 Task: Select header from styles.
Action: Mouse moved to (166, 109)
Screenshot: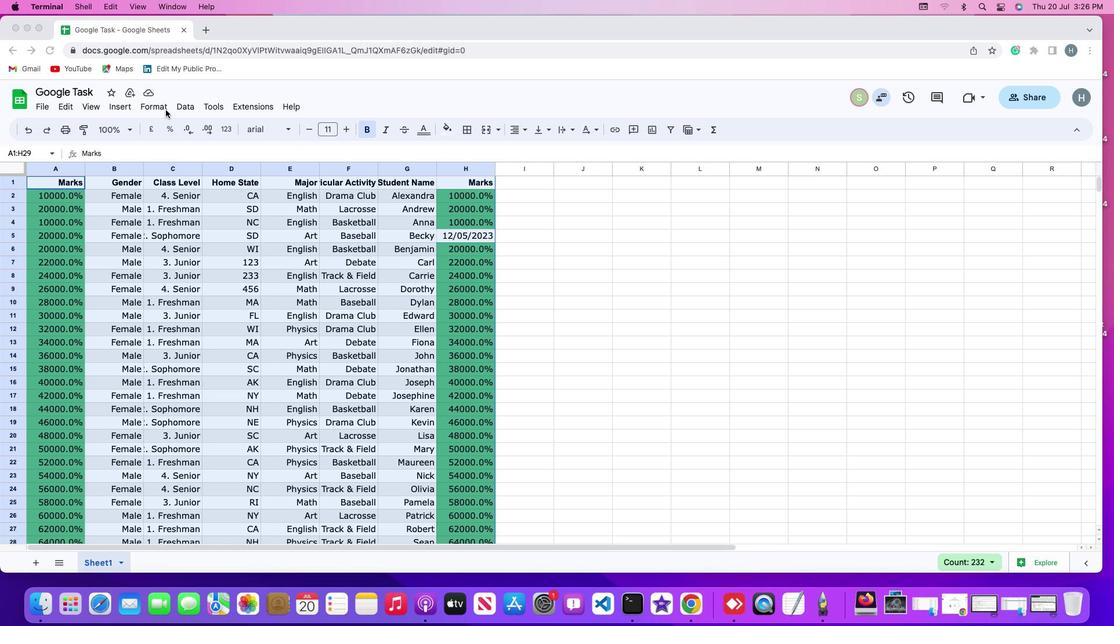 
Action: Mouse pressed left at (166, 109)
Screenshot: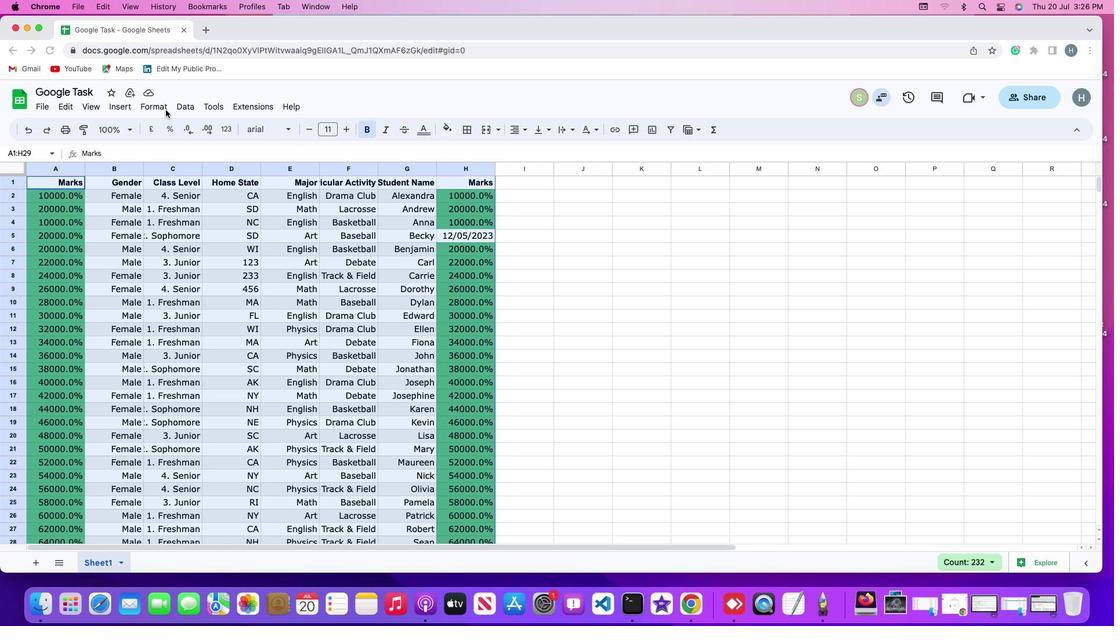 
Action: Mouse moved to (154, 108)
Screenshot: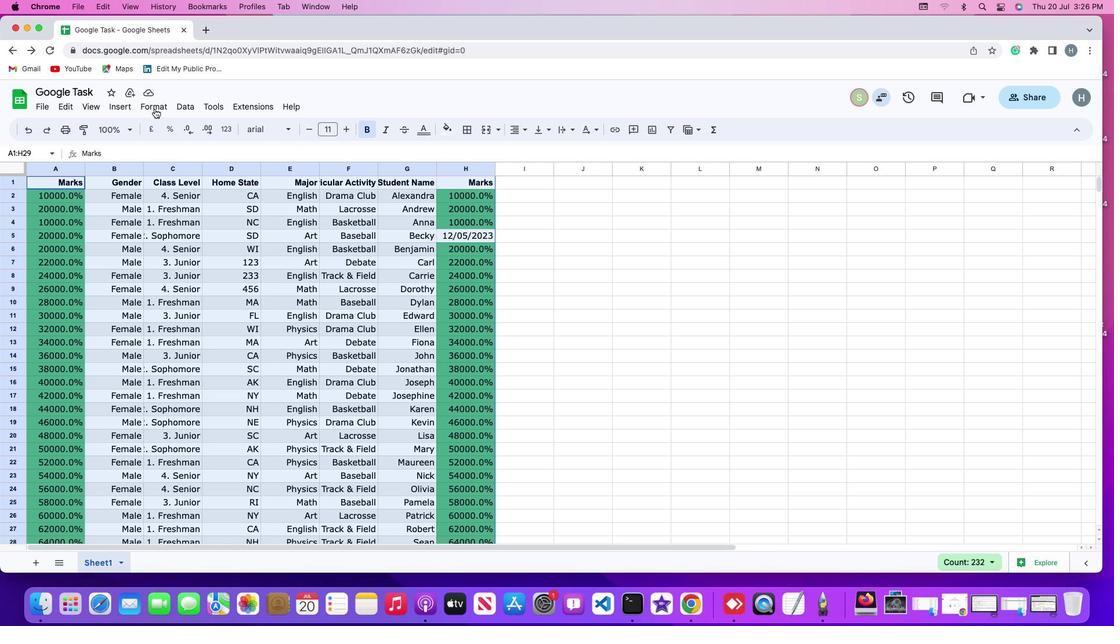 
Action: Mouse pressed left at (154, 108)
Screenshot: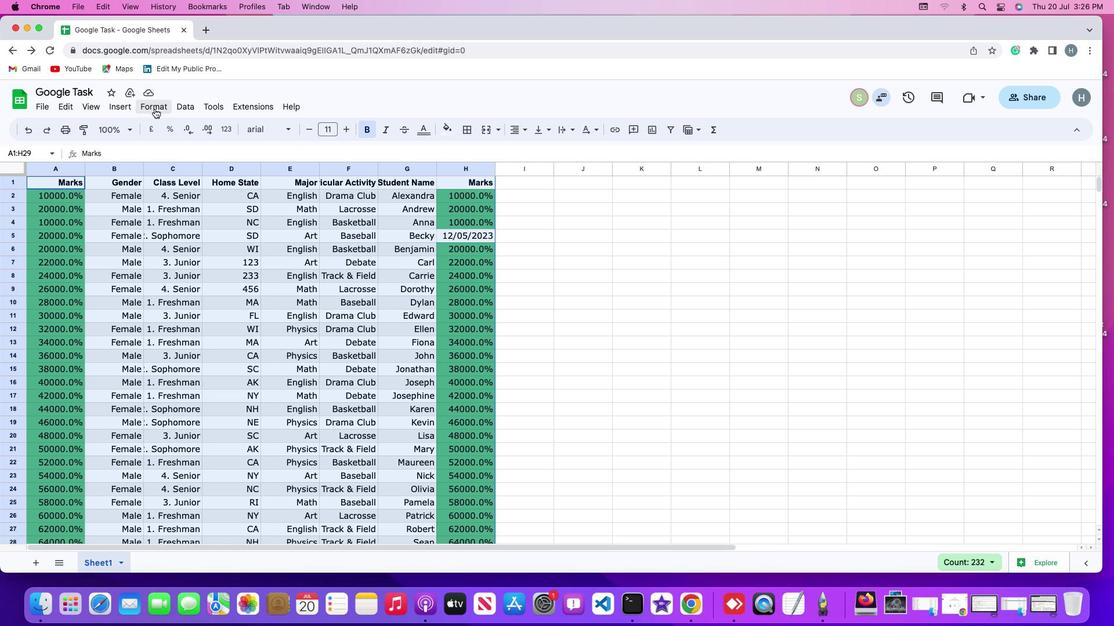 
Action: Mouse moved to (175, 321)
Screenshot: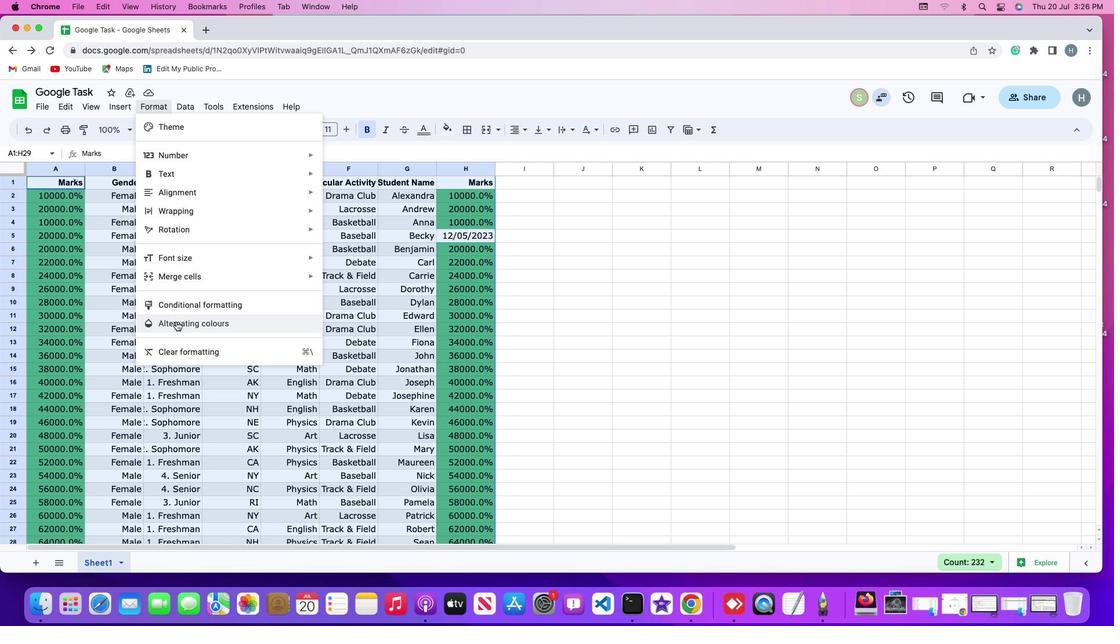 
Action: Mouse pressed left at (175, 321)
Screenshot: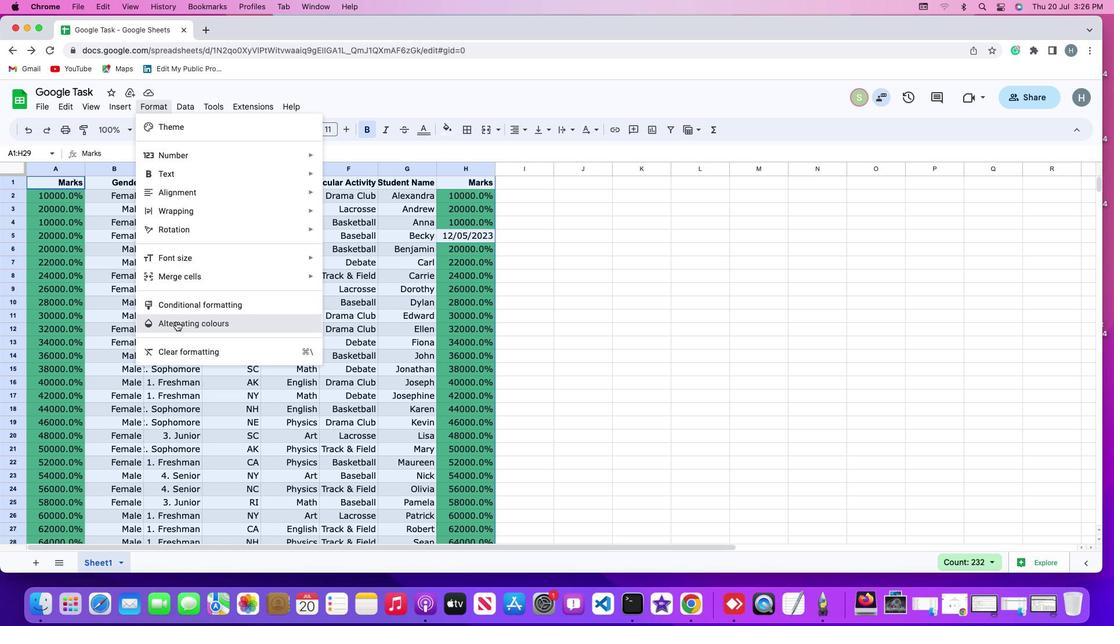 
Action: Mouse moved to (920, 237)
Screenshot: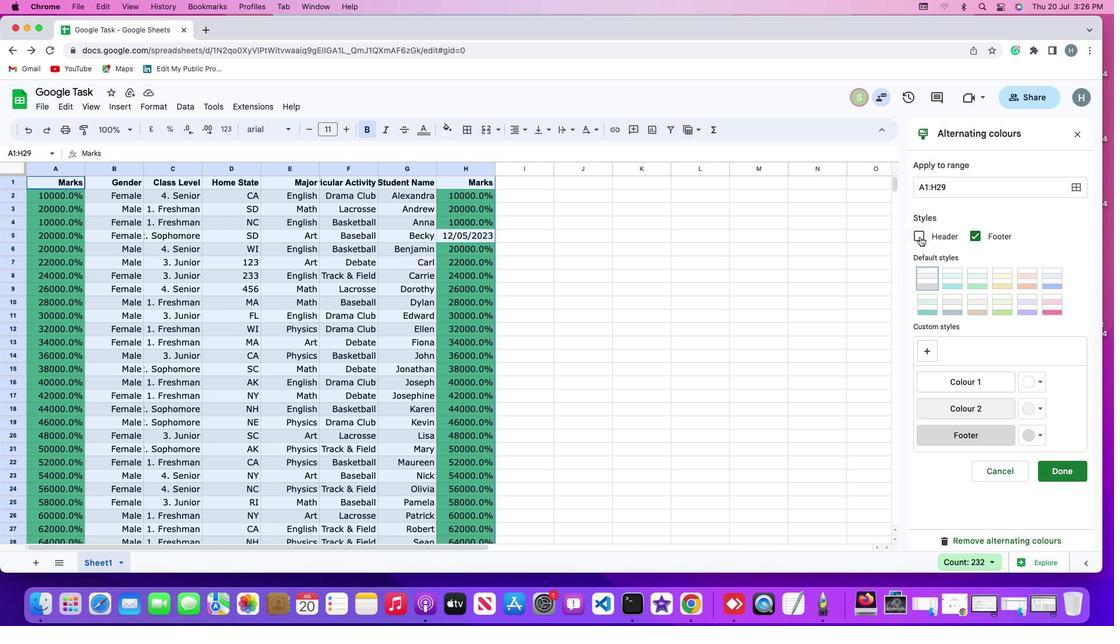 
Action: Mouse pressed left at (920, 237)
Screenshot: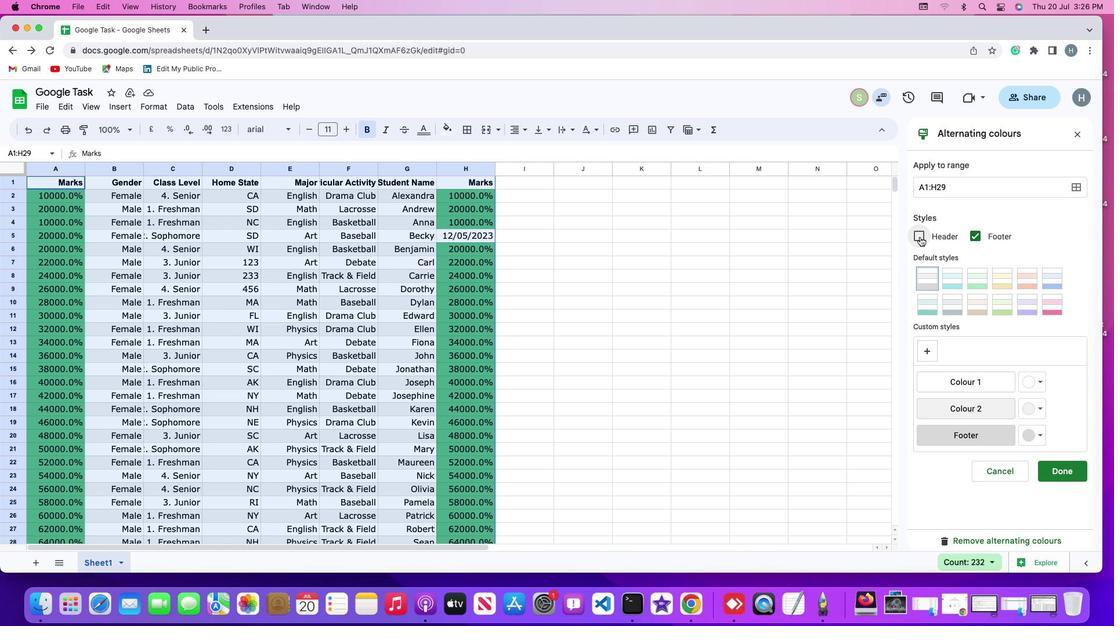 
